 Task: Add Earth's Best Organic Whole Grain Oatmeal Cereal to the cart.
Action: Mouse moved to (274, 154)
Screenshot: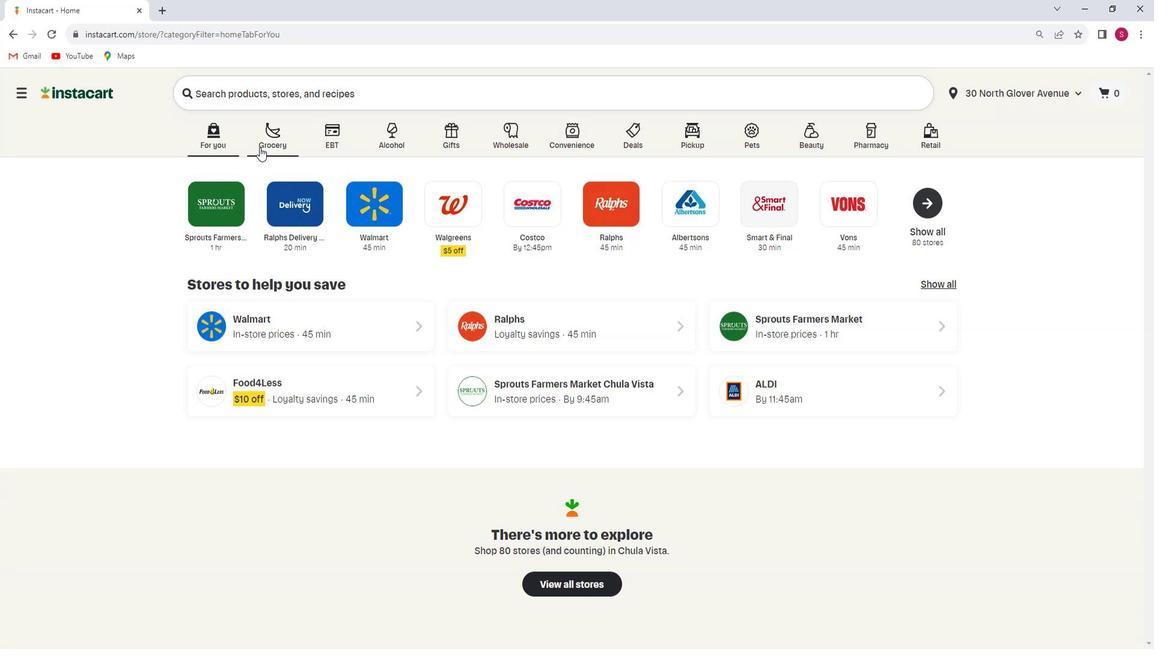 
Action: Mouse pressed left at (274, 154)
Screenshot: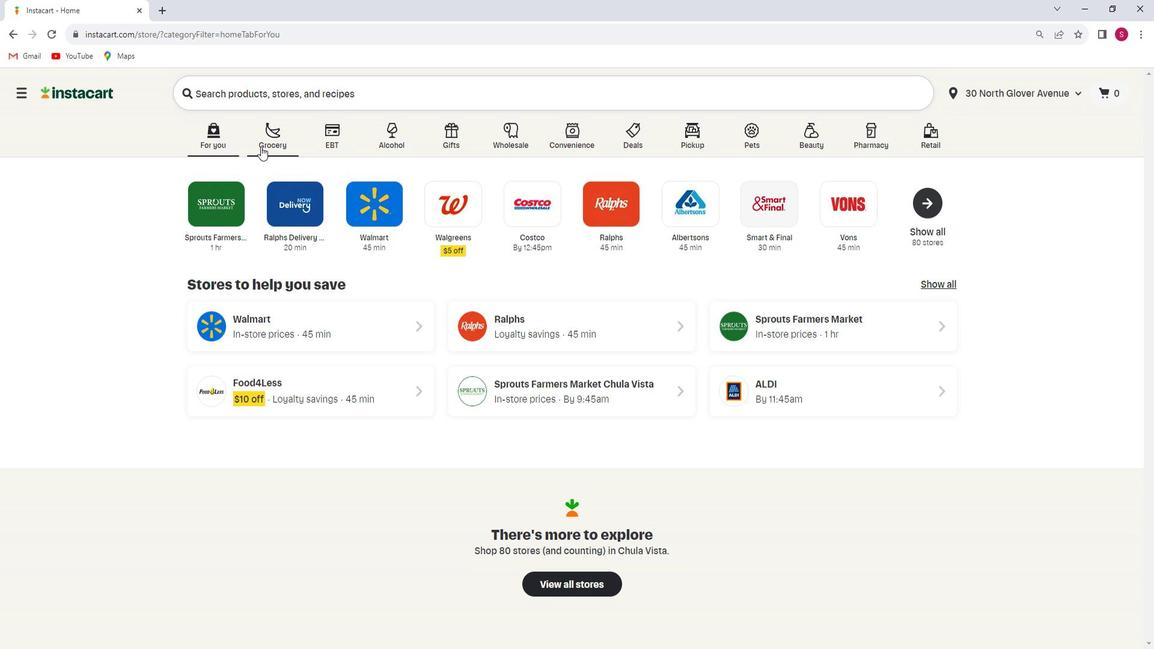 
Action: Mouse moved to (278, 373)
Screenshot: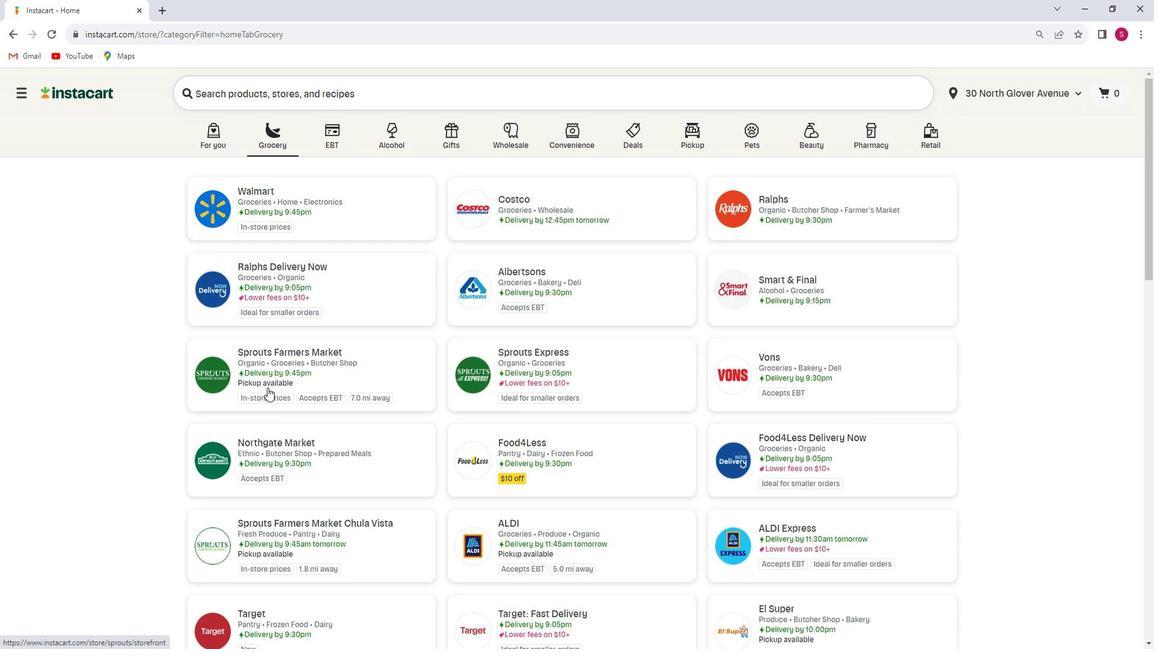 
Action: Mouse pressed left at (278, 373)
Screenshot: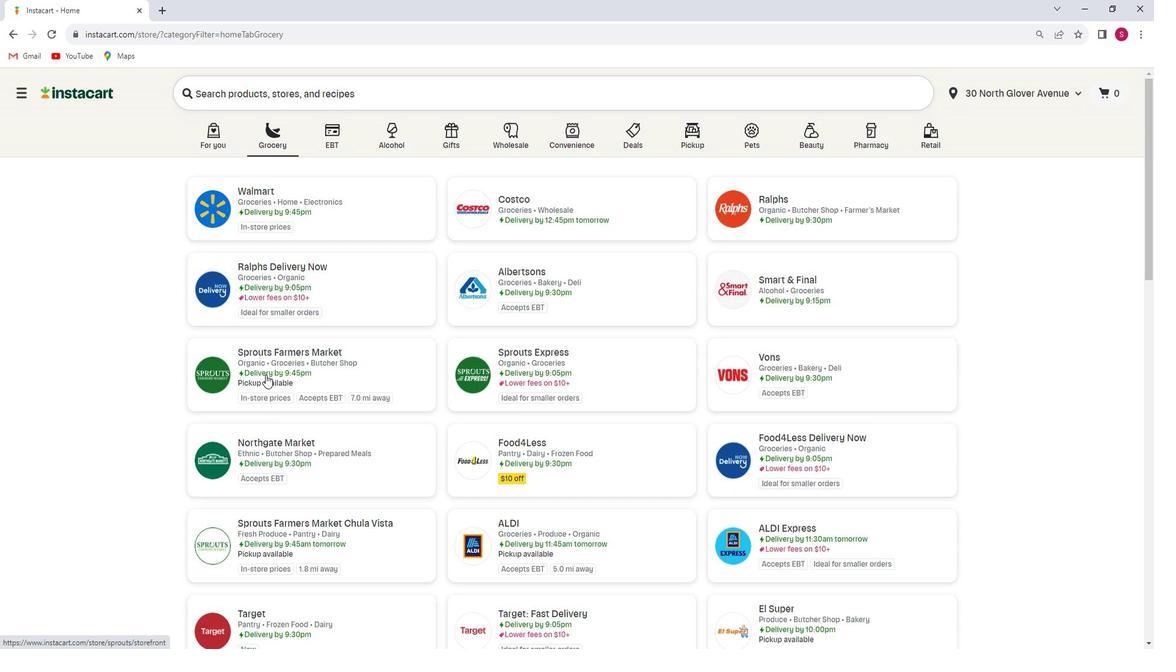 
Action: Mouse moved to (93, 452)
Screenshot: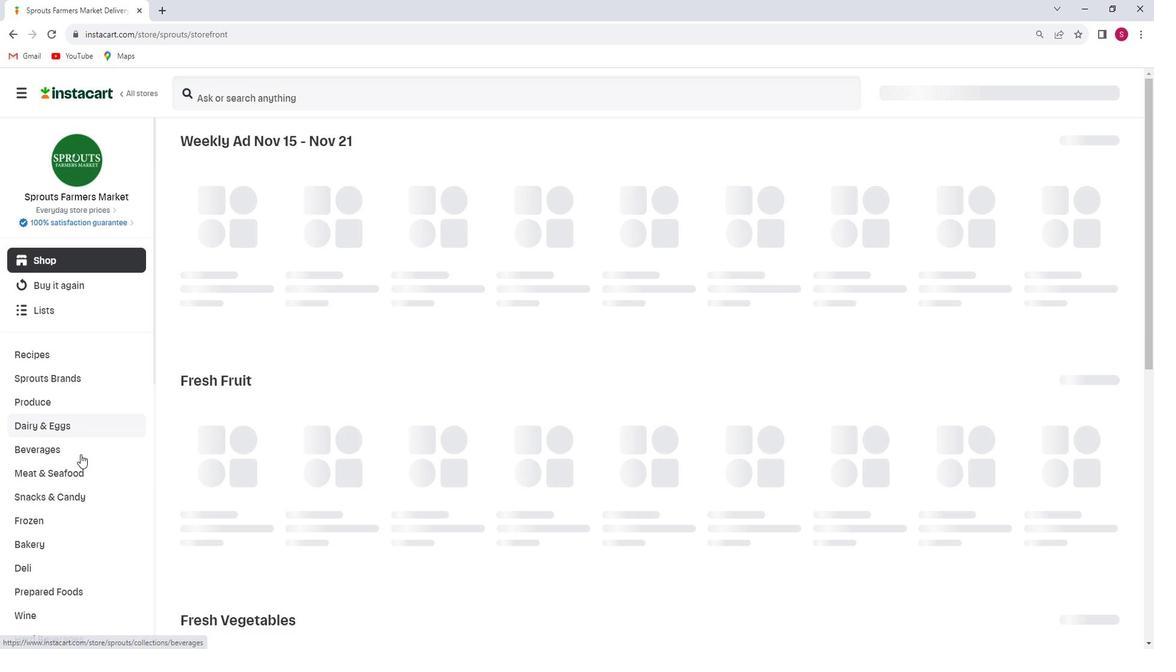
Action: Mouse scrolled (93, 451) with delta (0, 0)
Screenshot: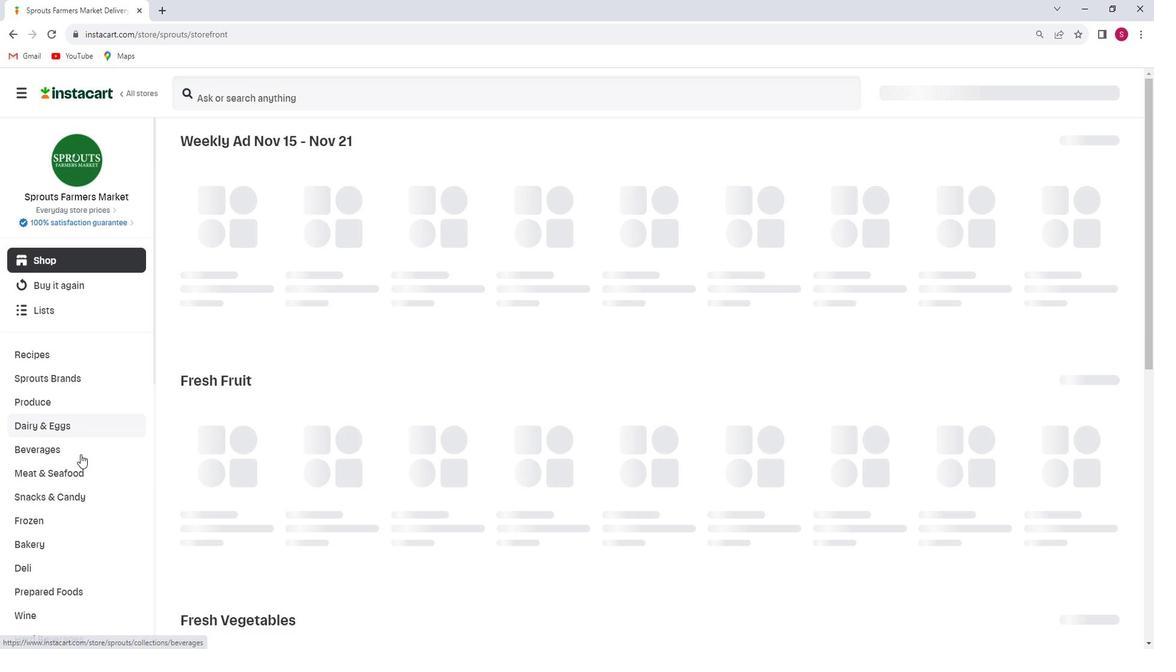 
Action: Mouse scrolled (93, 451) with delta (0, 0)
Screenshot: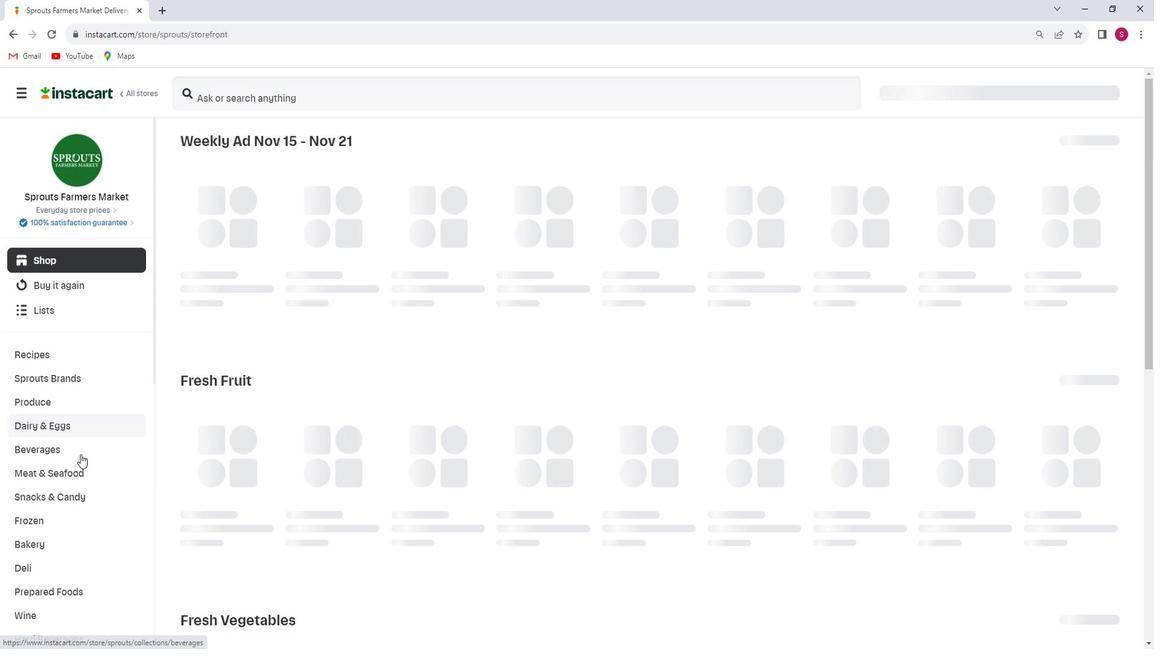 
Action: Mouse scrolled (93, 451) with delta (0, 0)
Screenshot: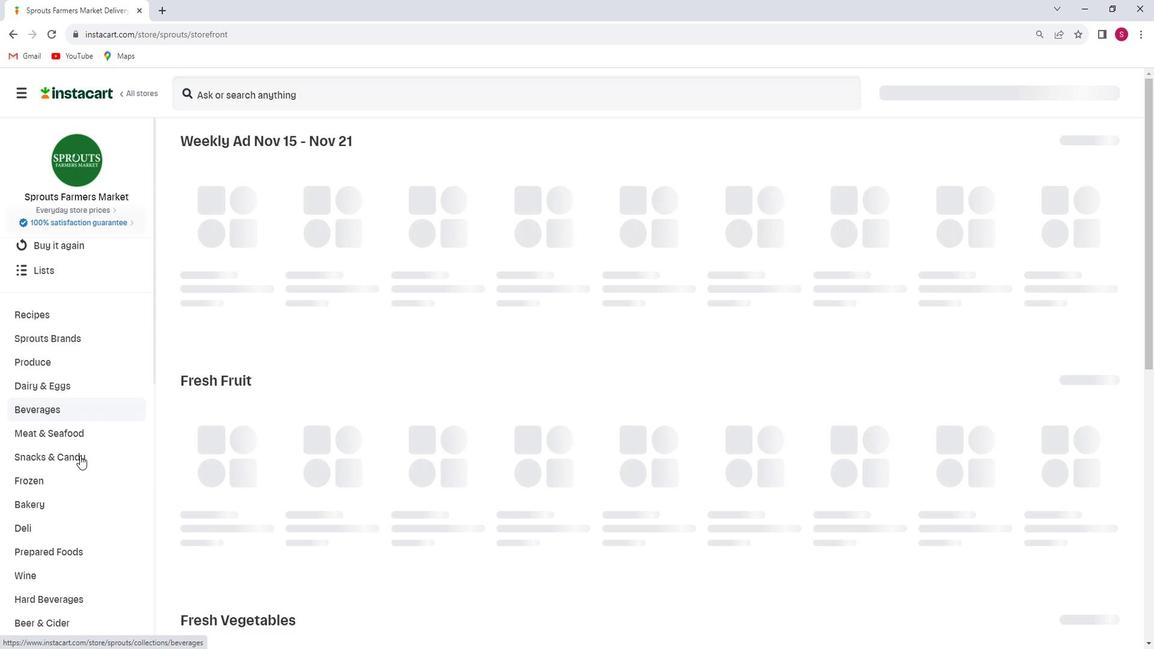 
Action: Mouse scrolled (93, 451) with delta (0, 0)
Screenshot: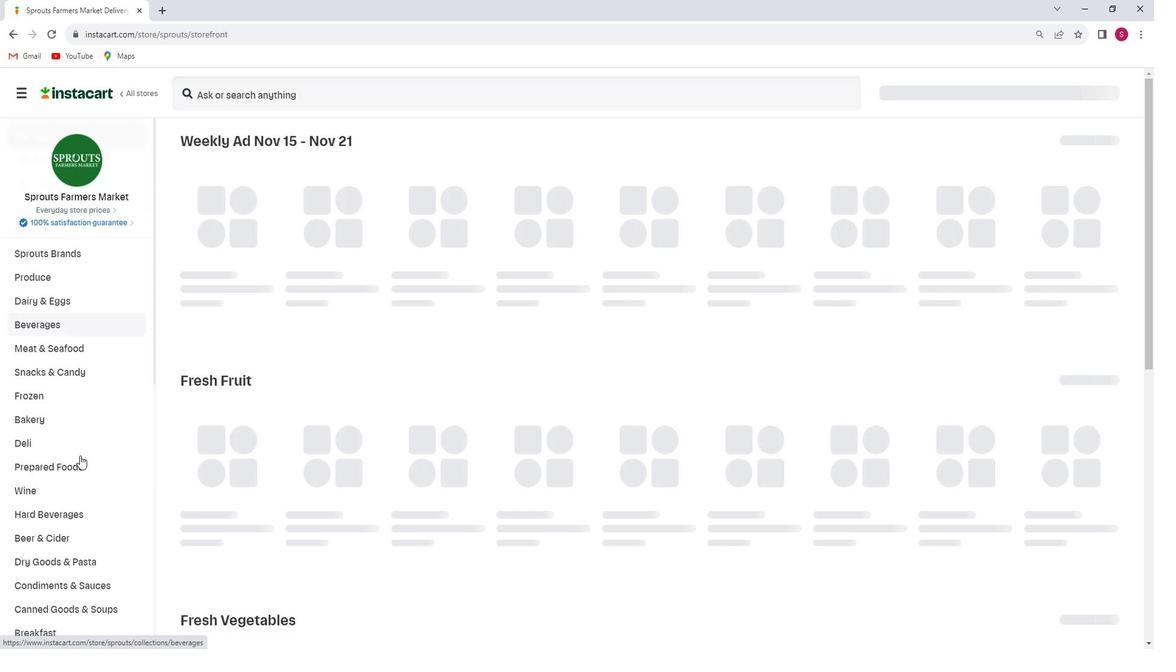 
Action: Mouse scrolled (93, 451) with delta (0, 0)
Screenshot: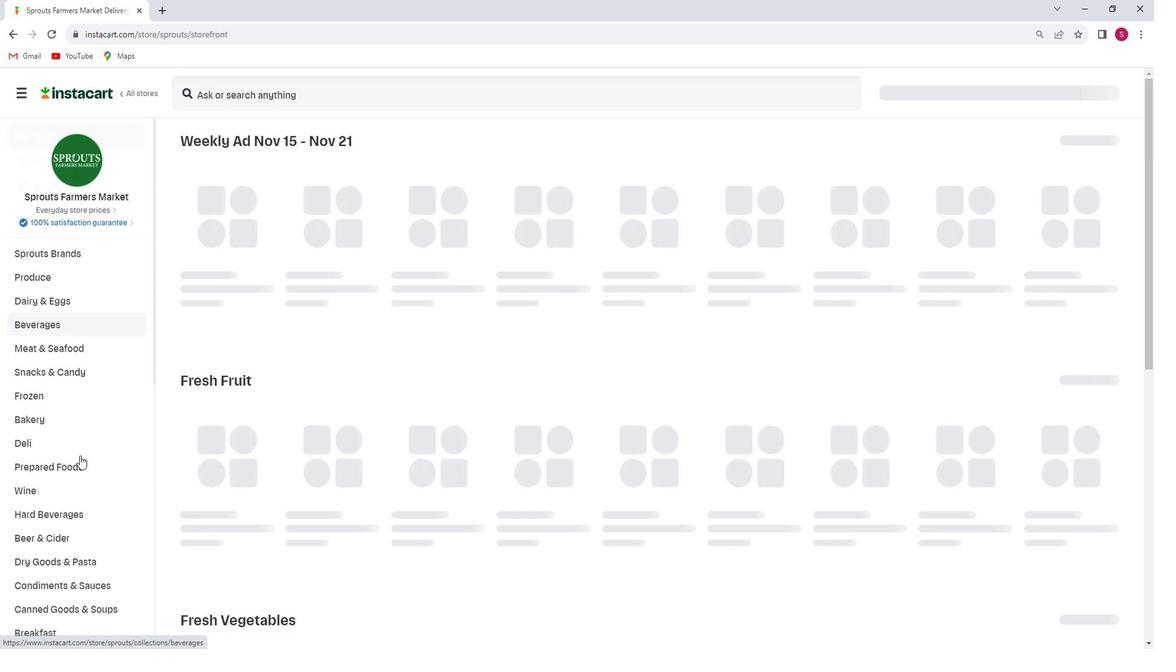 
Action: Mouse scrolled (93, 451) with delta (0, 0)
Screenshot: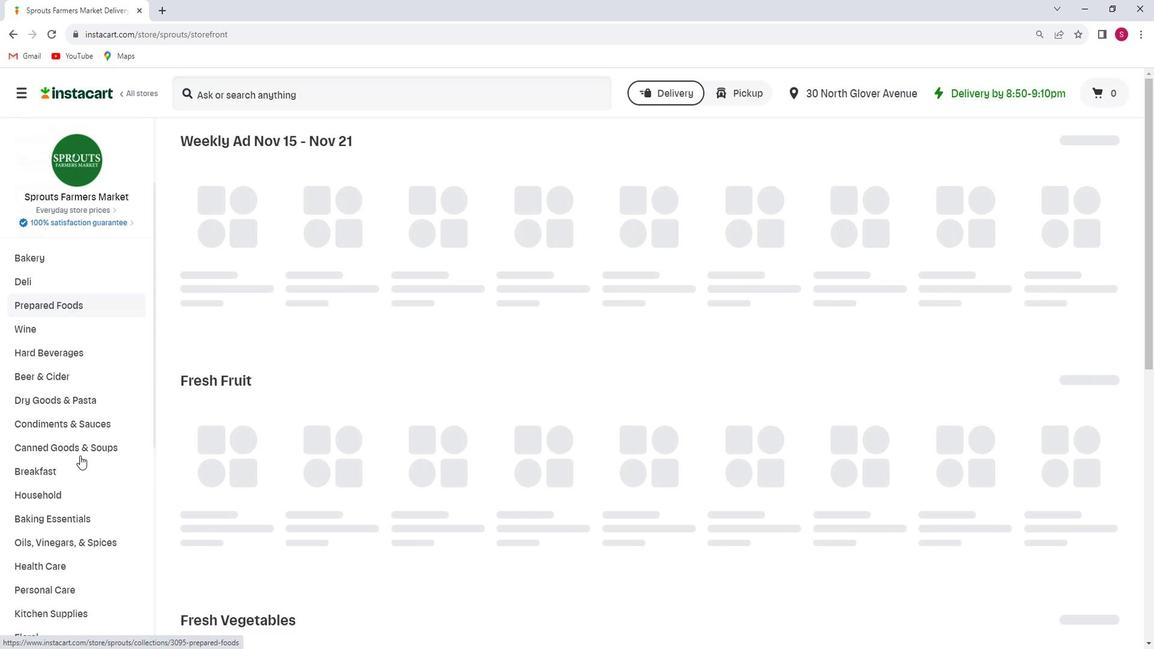 
Action: Mouse scrolled (93, 451) with delta (0, 0)
Screenshot: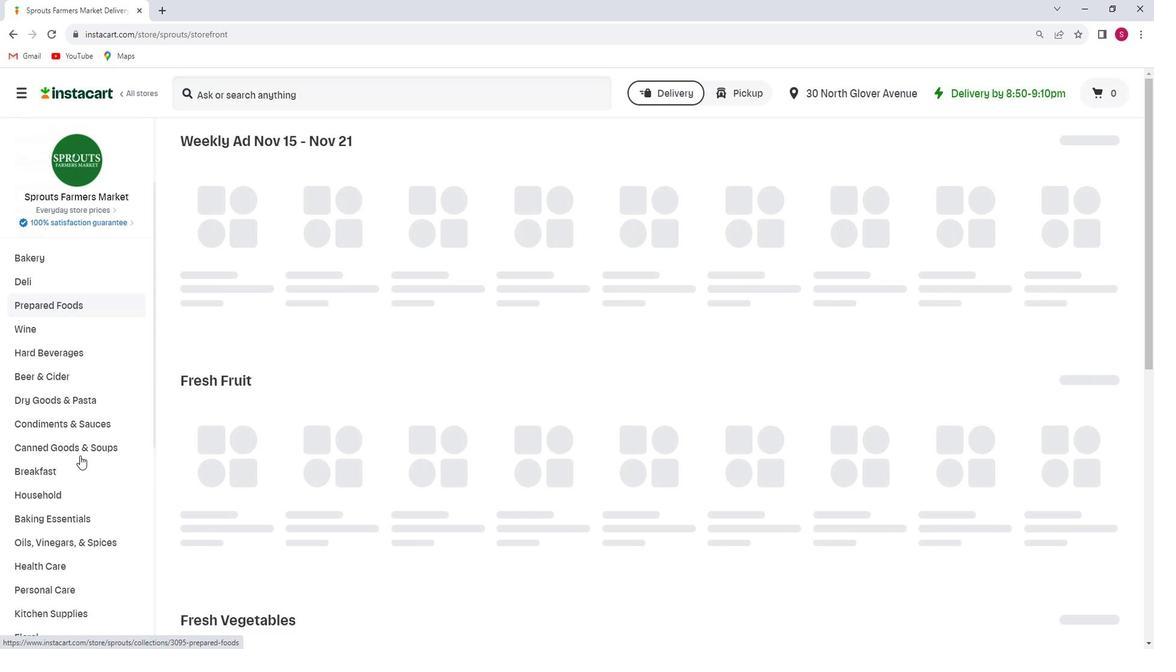 
Action: Mouse scrolled (93, 451) with delta (0, 0)
Screenshot: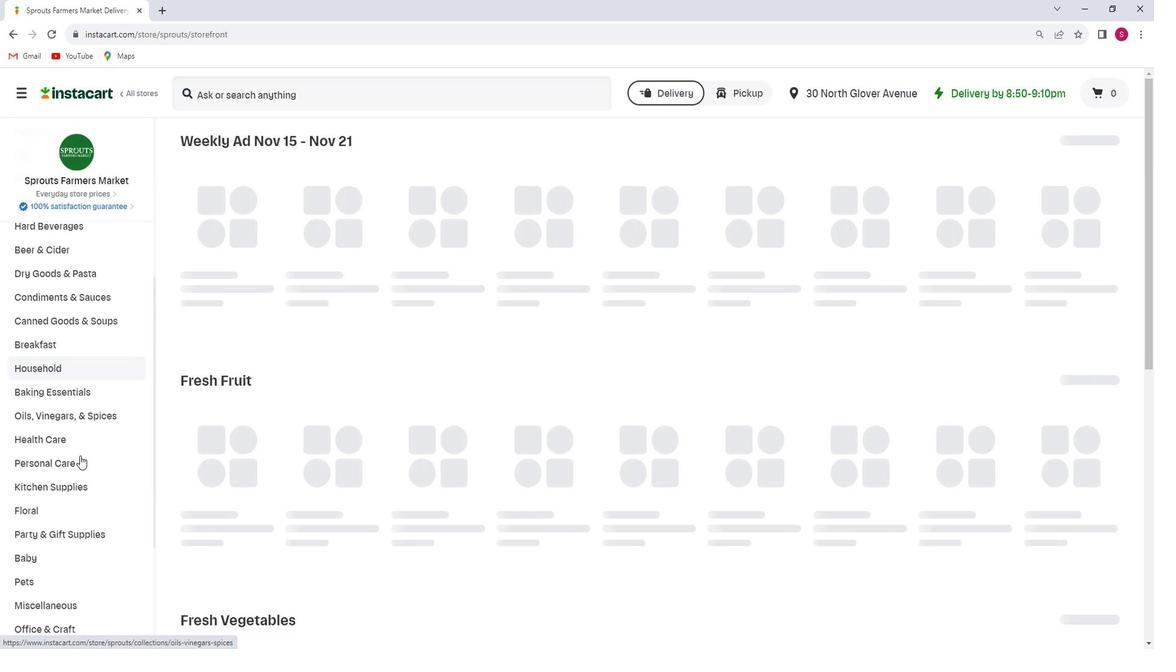 
Action: Mouse scrolled (93, 451) with delta (0, 0)
Screenshot: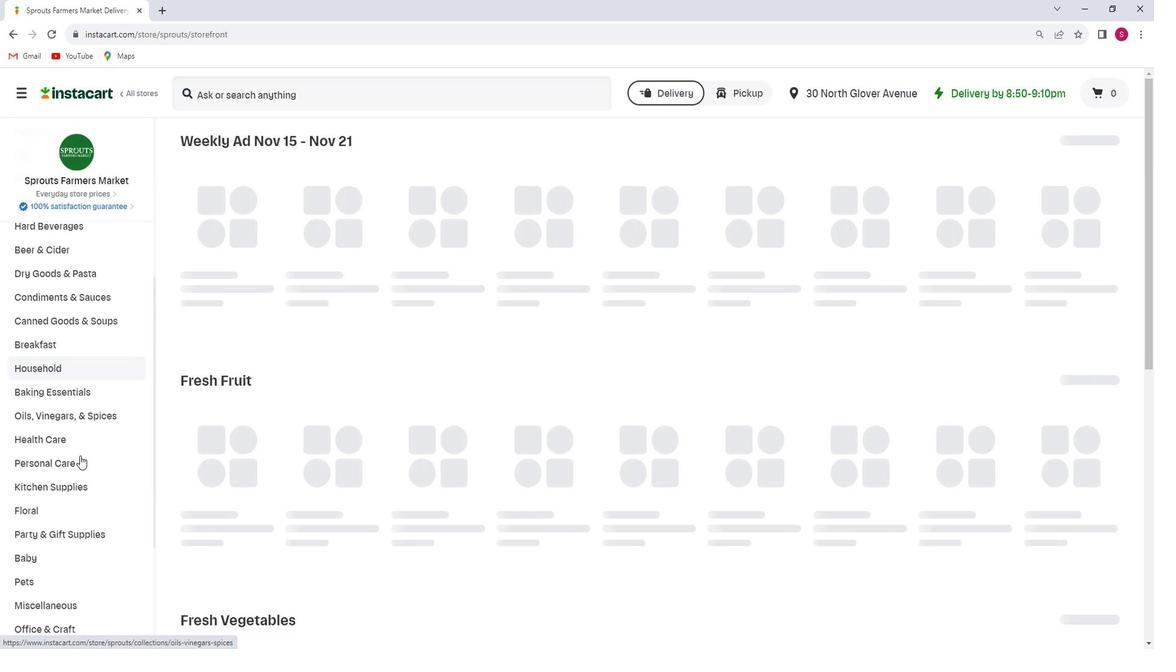 
Action: Mouse scrolled (93, 451) with delta (0, 0)
Screenshot: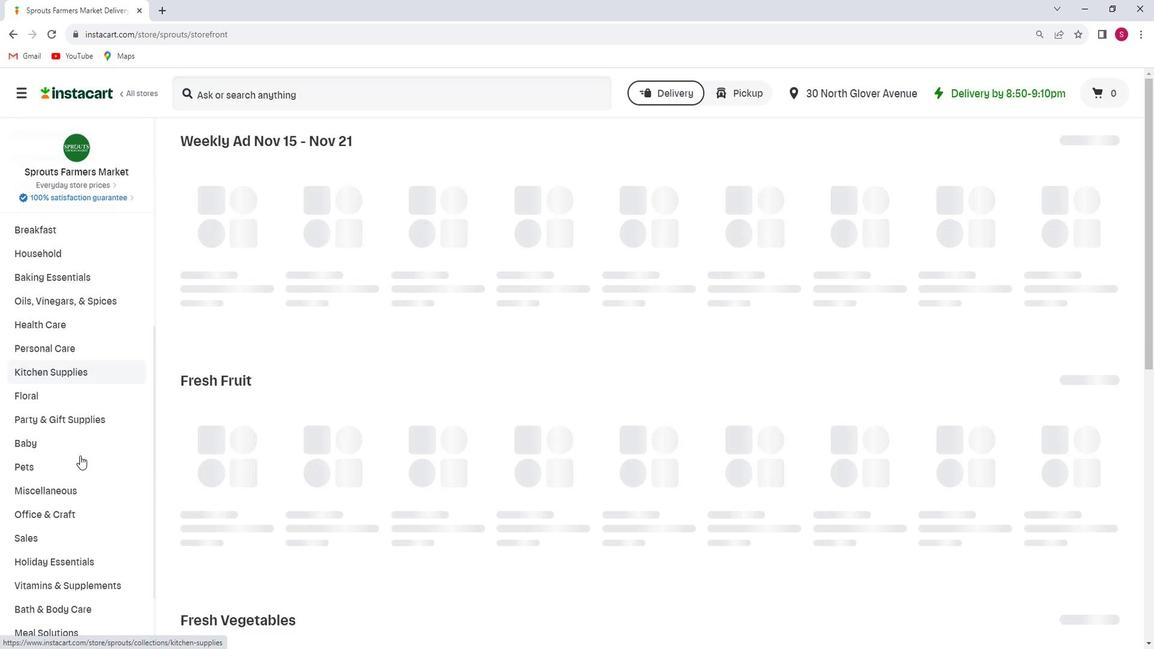 
Action: Mouse moved to (105, 438)
Screenshot: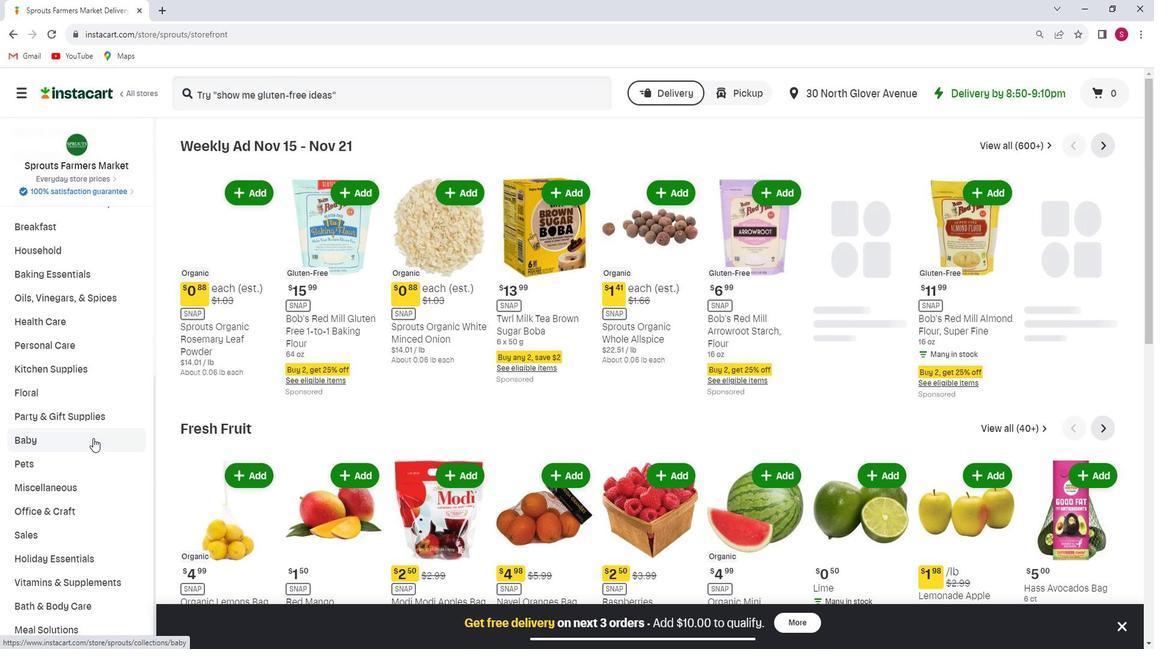 
Action: Mouse pressed left at (105, 438)
Screenshot: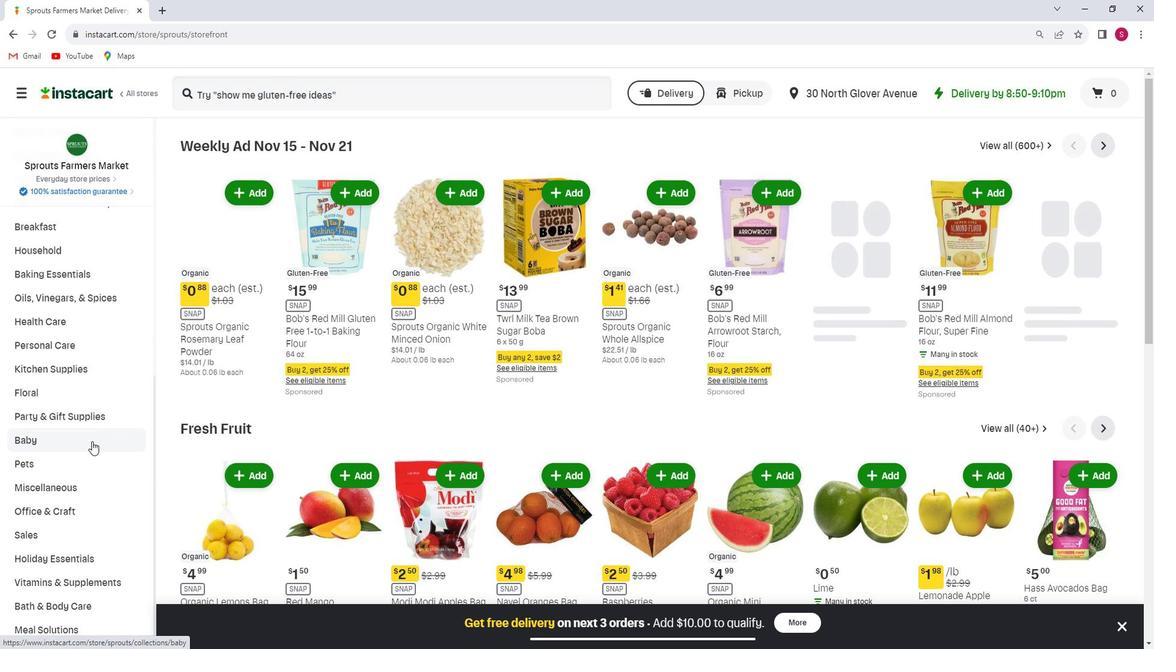 
Action: Mouse moved to (100, 527)
Screenshot: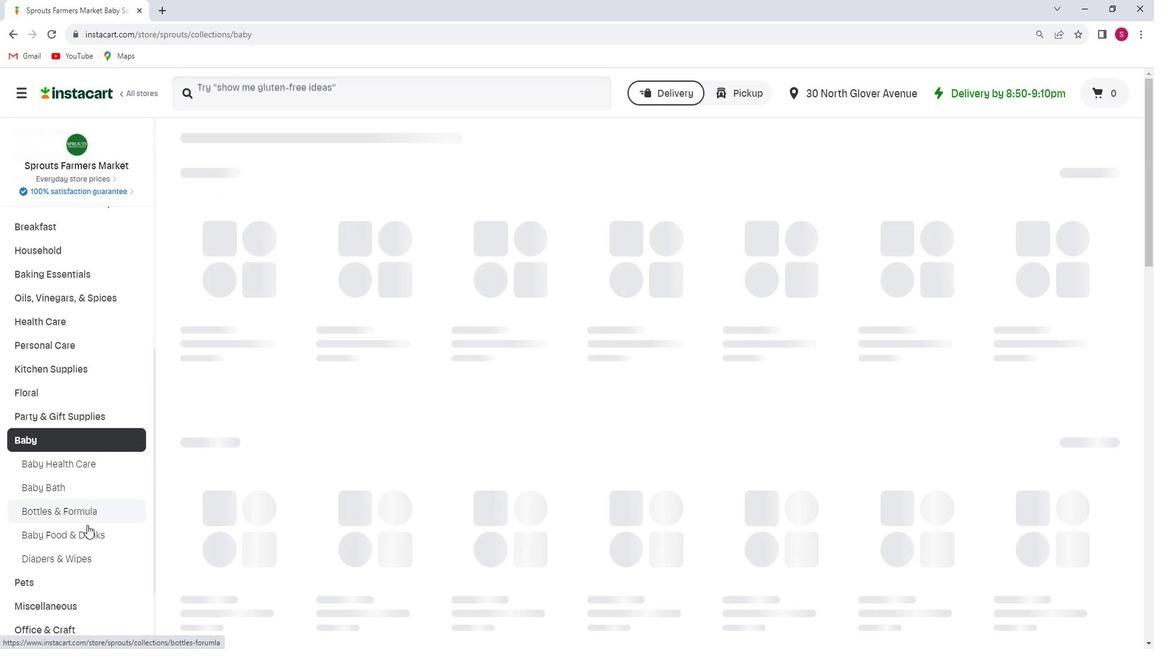 
Action: Mouse pressed left at (100, 527)
Screenshot: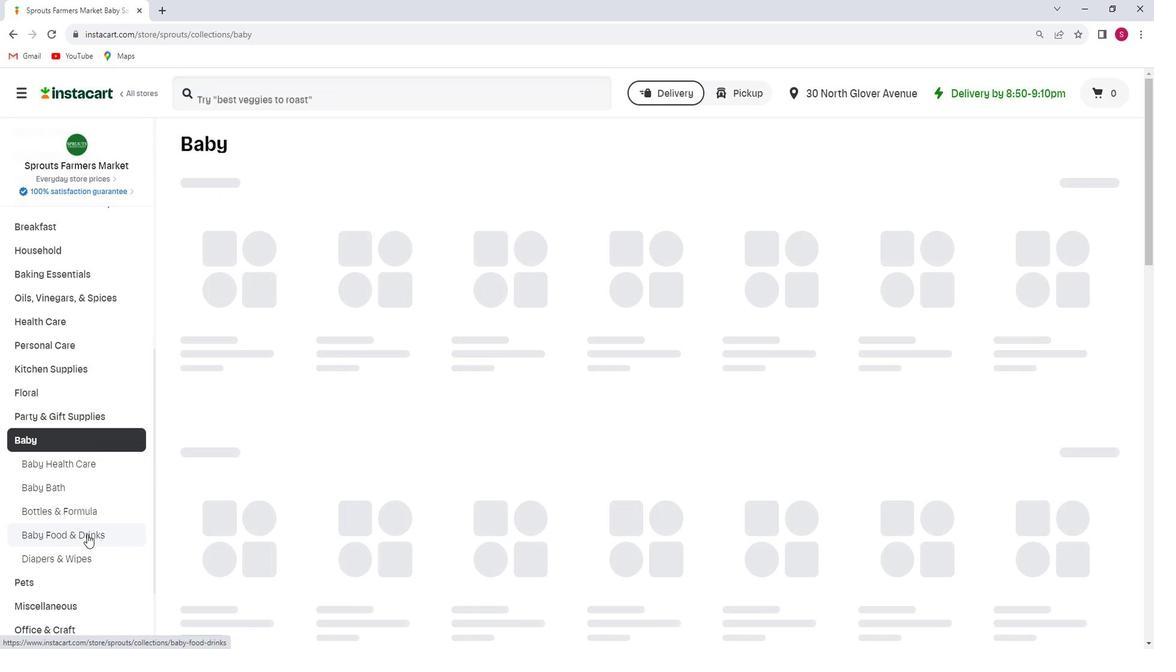 
Action: Mouse moved to (238, 105)
Screenshot: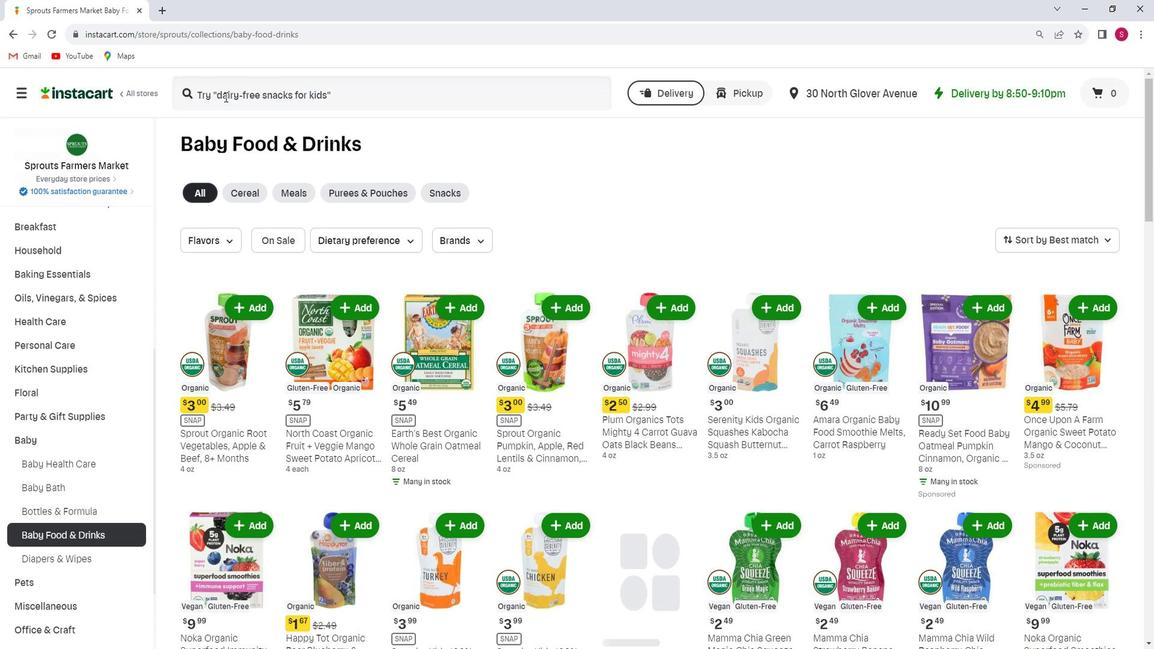 
Action: Mouse pressed left at (238, 105)
Screenshot: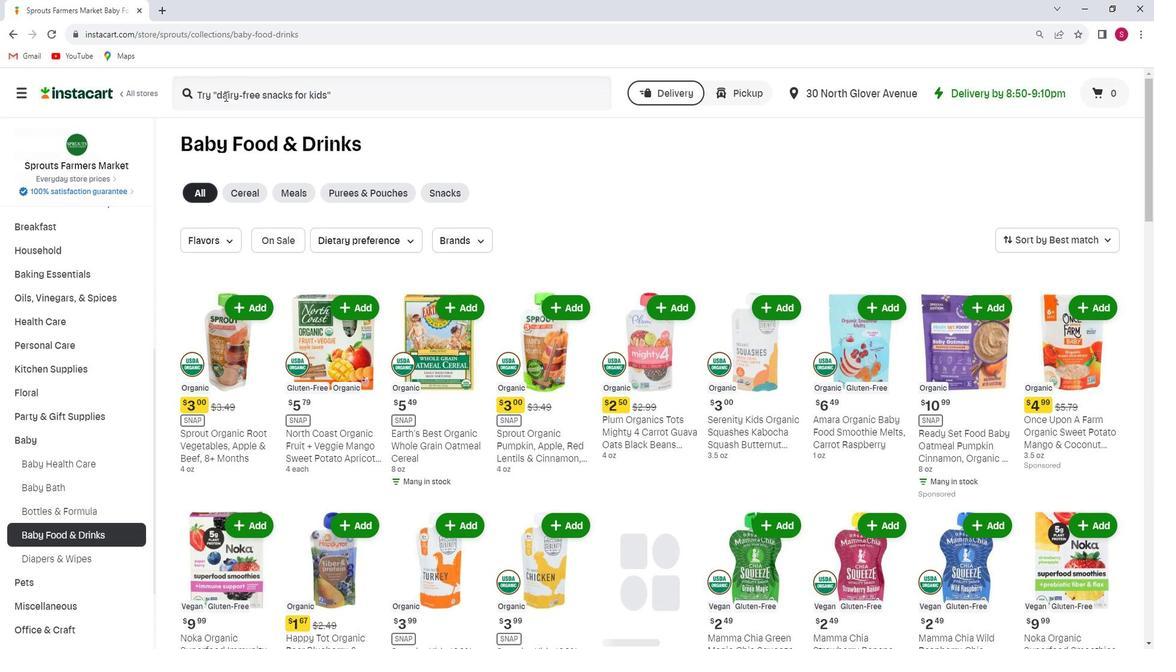 
Action: Key pressed <Key.shift>Earh's<Key.space><Key.shift>Best<Key.space><Key.shift>Organic<Key.space><Key.shift>Whole<Key.space><Key.shift>grain<Key.space><Key.shift>Oatmeal<Key.space><Key.shift>cereal<Key.space><Key.enter>
Screenshot: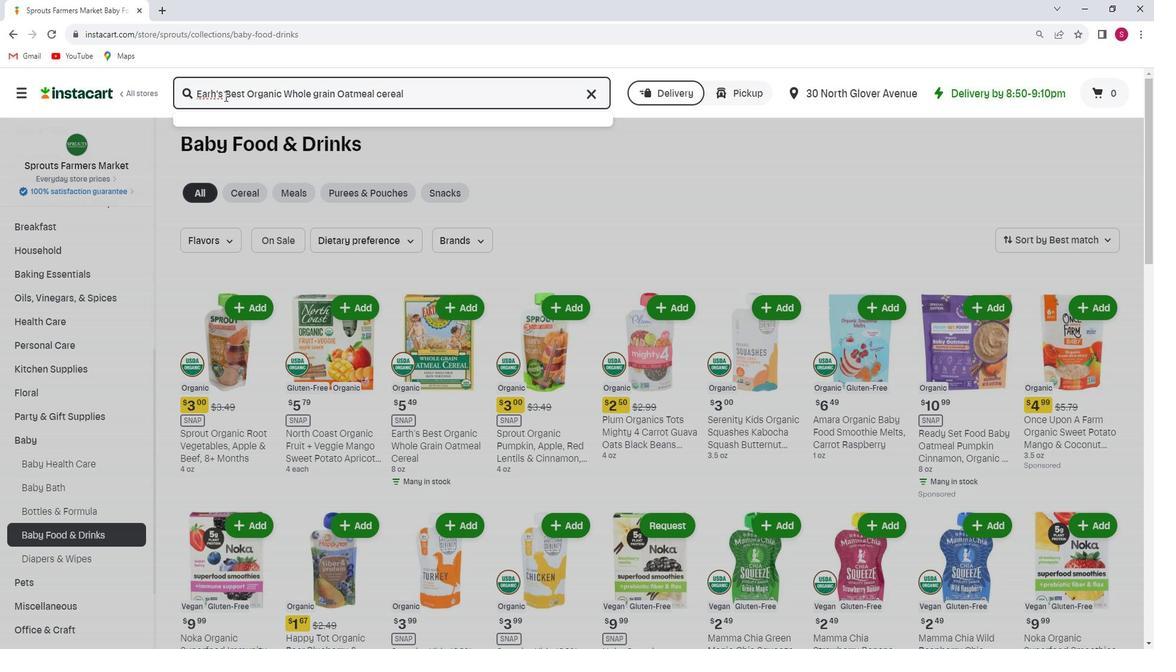 
Action: Mouse moved to (701, 212)
Screenshot: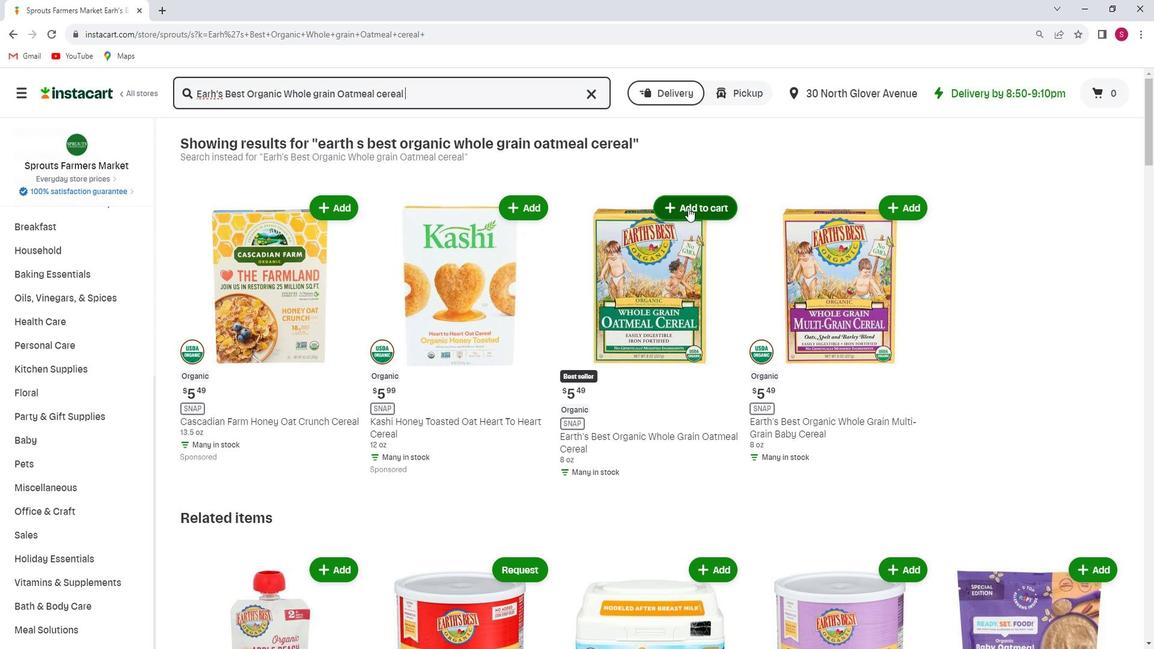 
Action: Mouse pressed left at (701, 212)
Screenshot: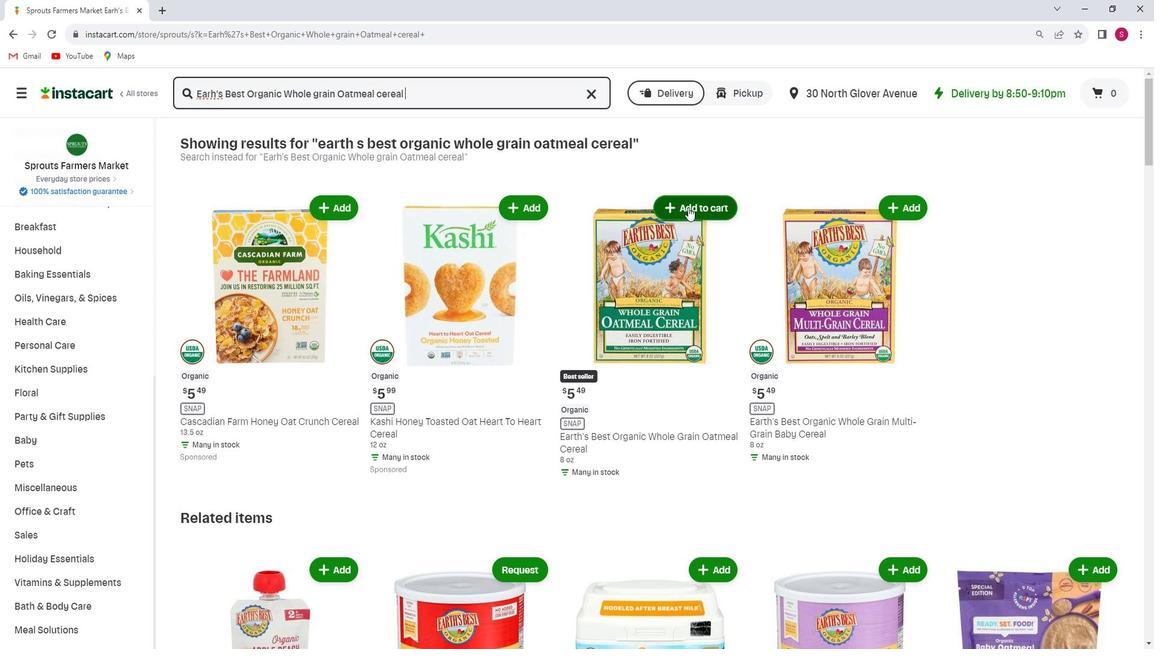 
Action: Mouse moved to (704, 279)
Screenshot: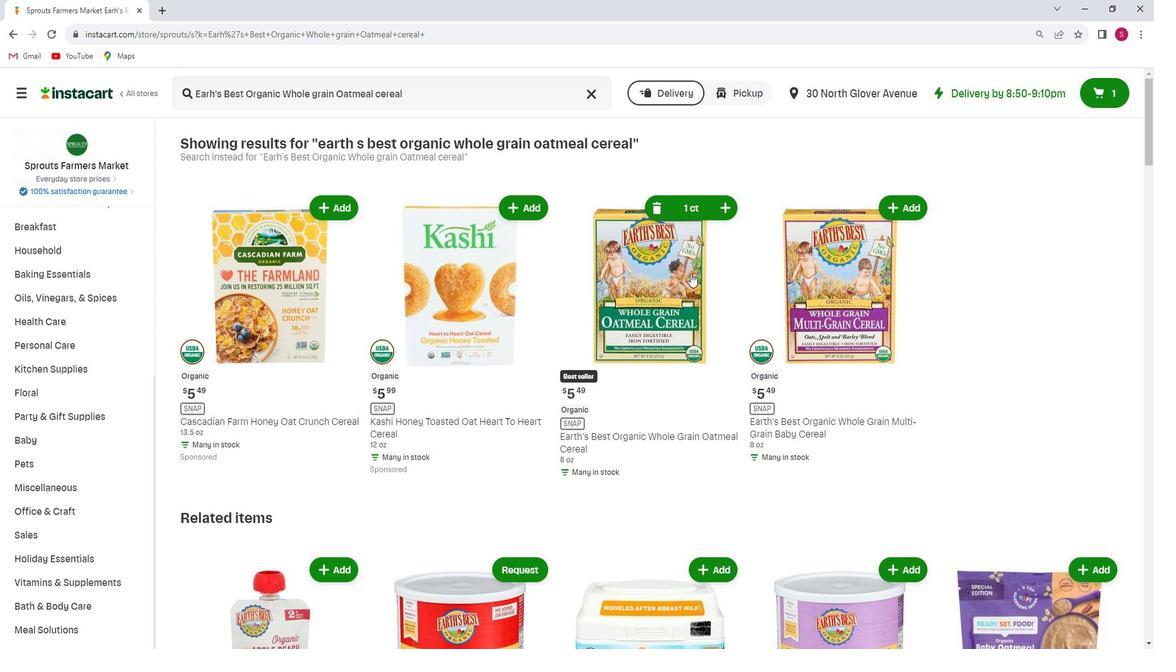 
